 Task: Create Card Content Creation Execution in Board Newsletter Optimization to Workspace Advertising and Marketing. Create Card Intellectual Property Review in Board Email Marketing Analytics to Workspace Advertising and Marketing. Create Card Content Marketing Review in Board Employee Career Development and Growth Programs to Workspace Advertising and Marketing
Action: Mouse moved to (189, 129)
Screenshot: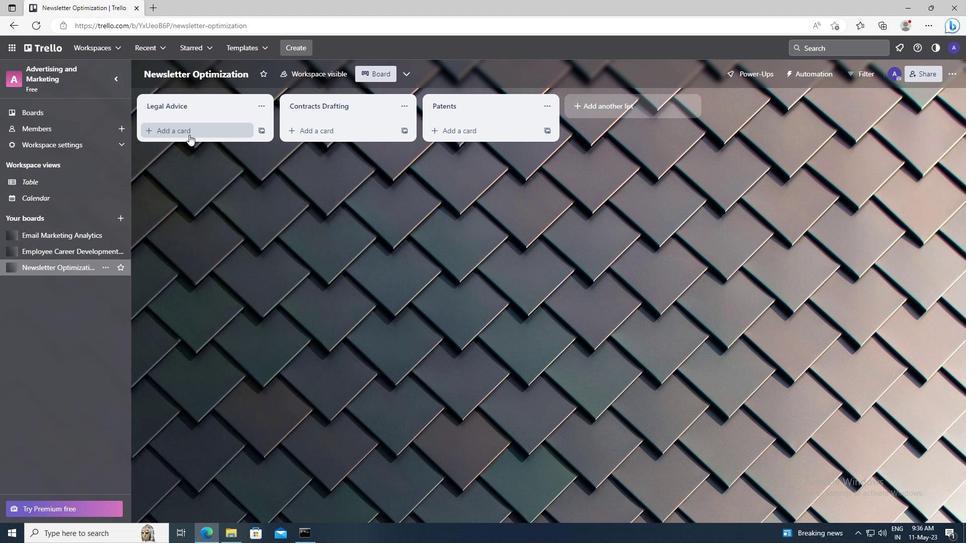 
Action: Mouse pressed left at (189, 129)
Screenshot: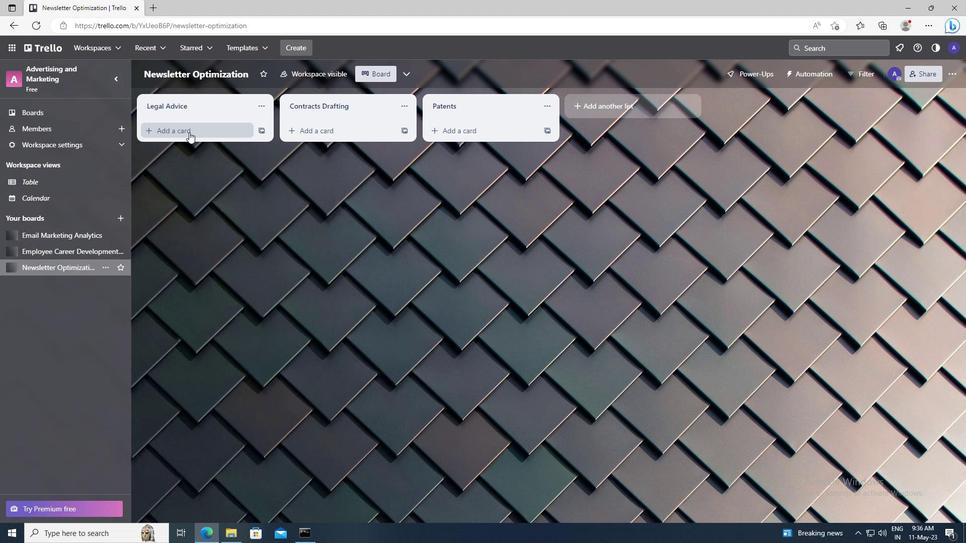 
Action: Key pressed <Key.shift>CONTENT<Key.space><Key.shift>CREATION<Key.space><Key.shift>EXECUTION
Screenshot: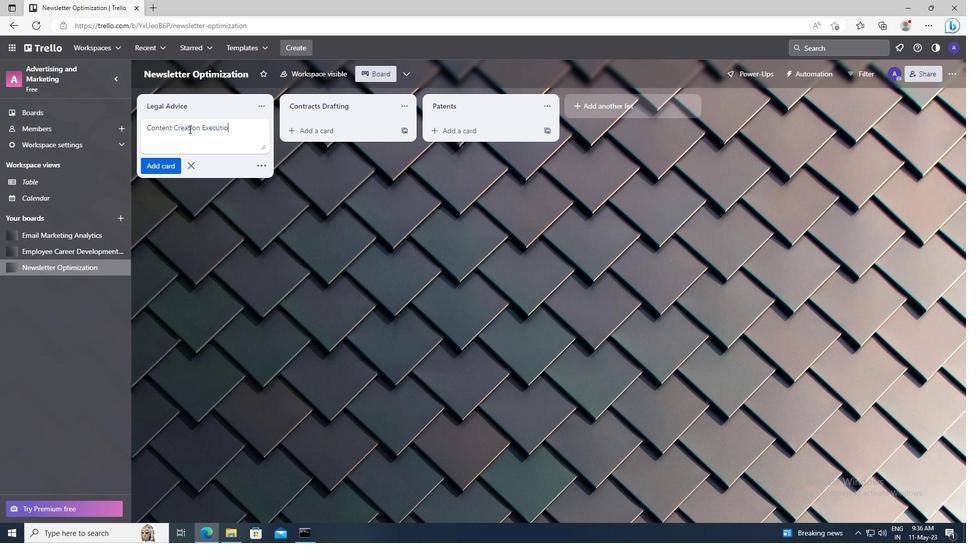 
Action: Mouse moved to (166, 166)
Screenshot: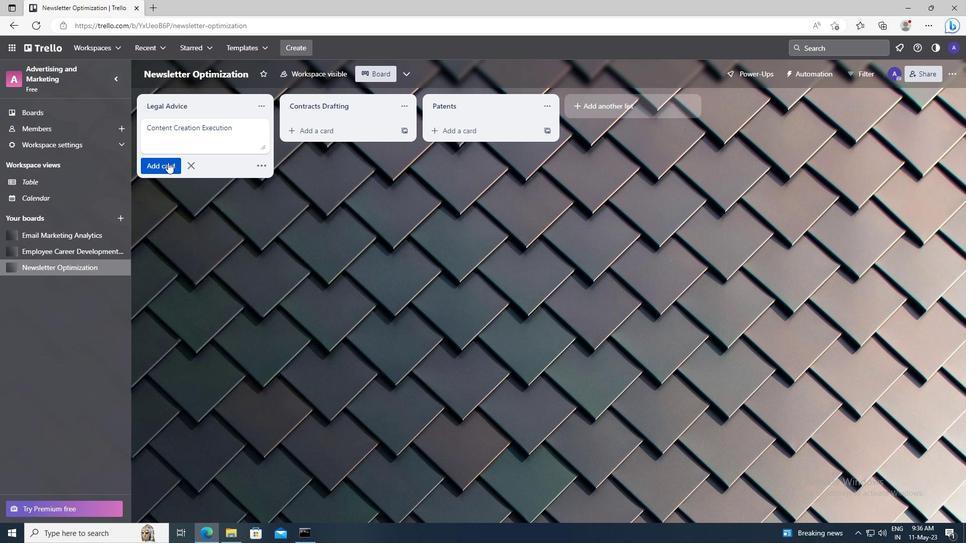 
Action: Mouse pressed left at (166, 166)
Screenshot: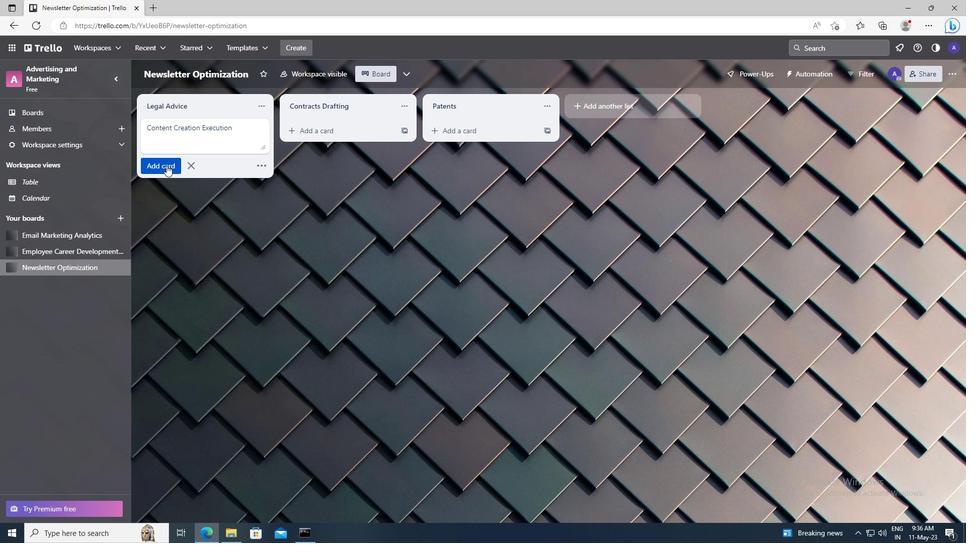
Action: Mouse moved to (72, 232)
Screenshot: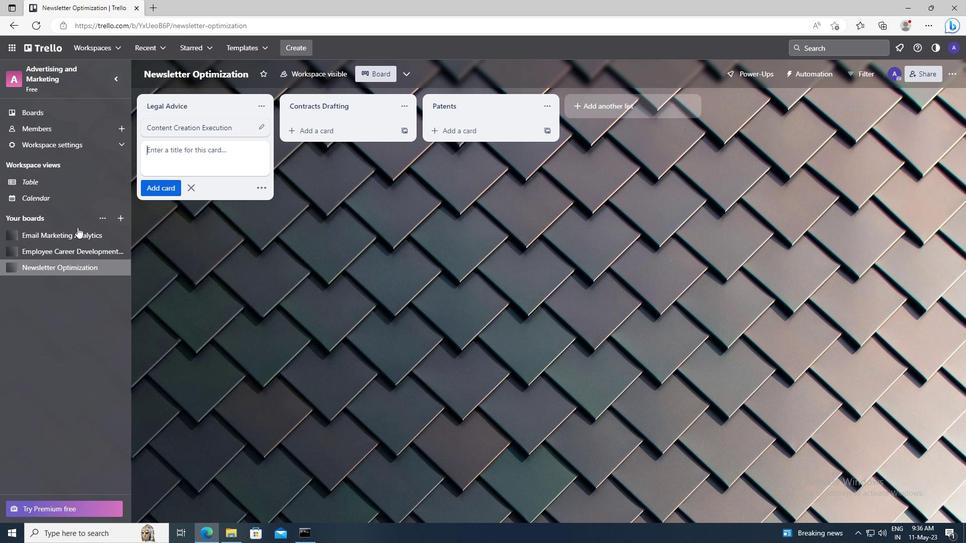 
Action: Mouse pressed left at (72, 232)
Screenshot: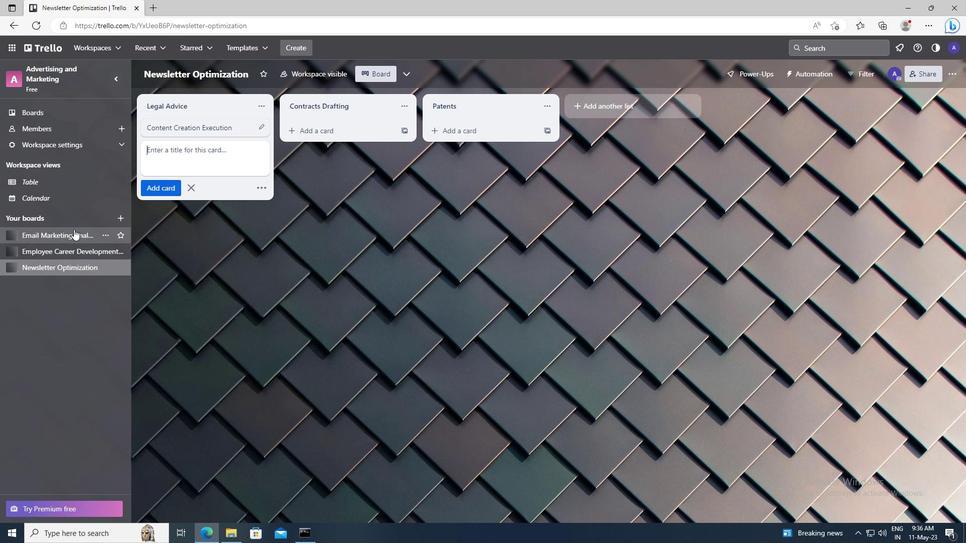 
Action: Mouse moved to (173, 131)
Screenshot: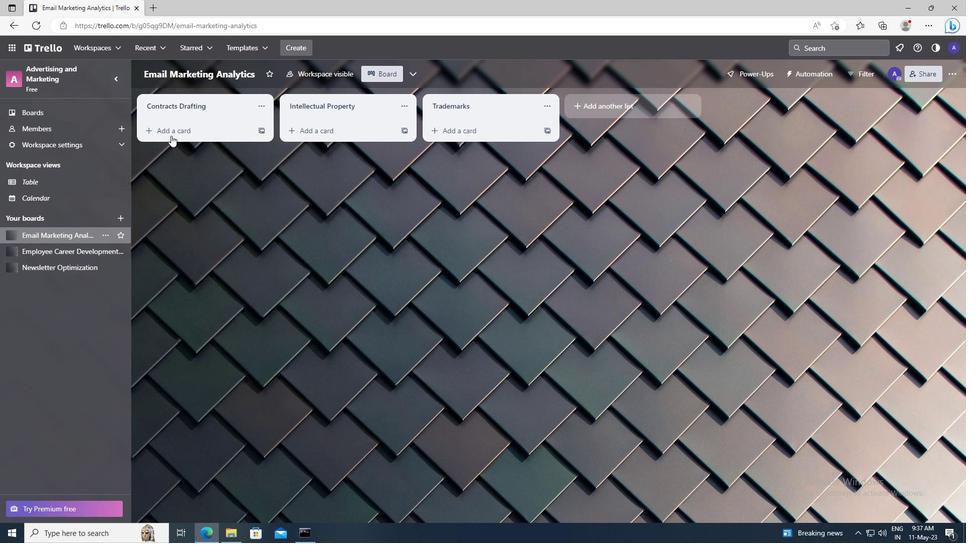 
Action: Mouse pressed left at (173, 131)
Screenshot: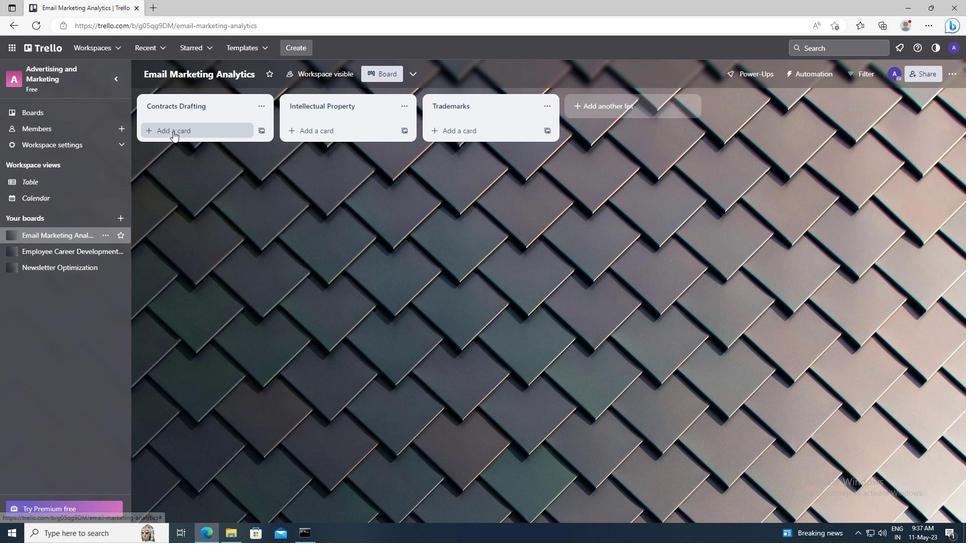 
Action: Key pressed <Key.shift>INTELLECTUAL<Key.space><Key.shift>PROPERTY<Key.space><Key.shift>REVIEW
Screenshot: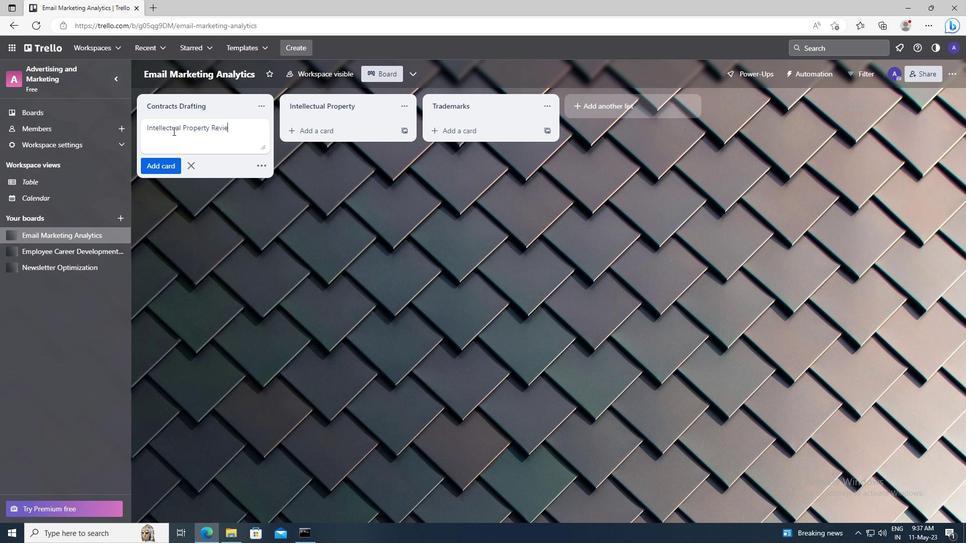 
Action: Mouse moved to (169, 165)
Screenshot: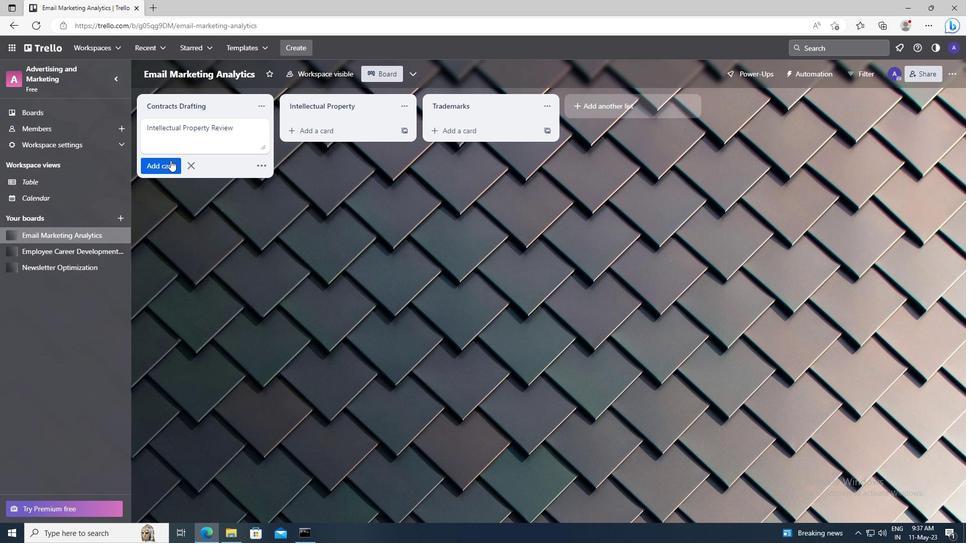 
Action: Mouse pressed left at (169, 165)
Screenshot: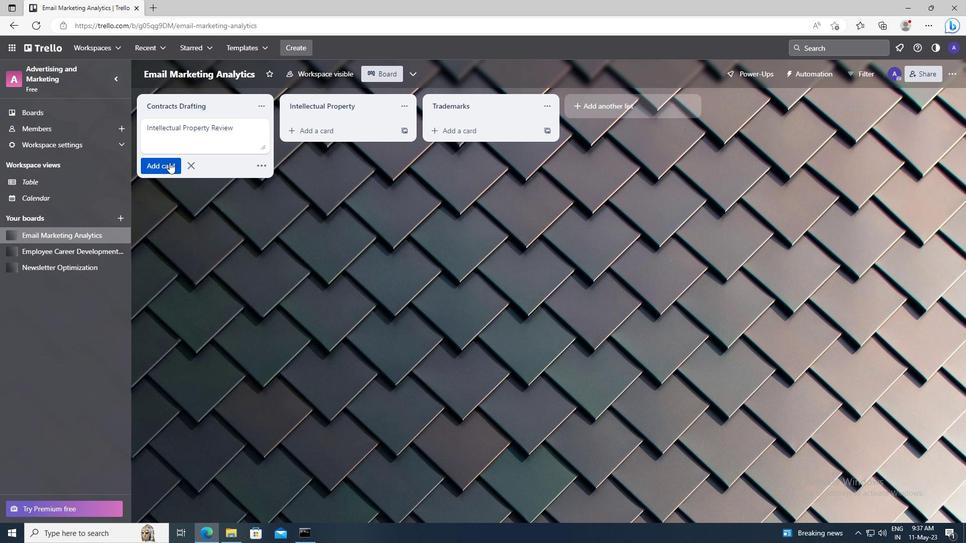 
Action: Mouse moved to (88, 250)
Screenshot: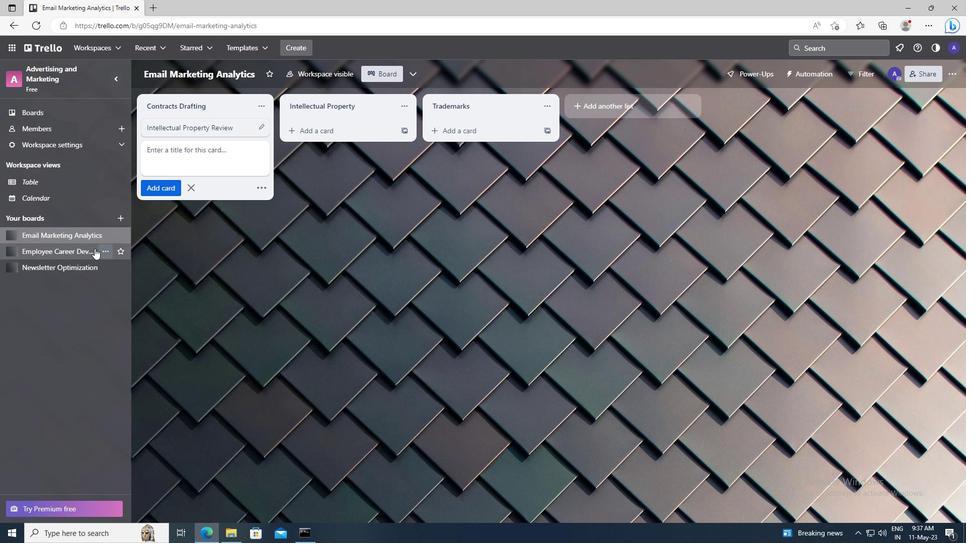 
Action: Mouse pressed left at (88, 250)
Screenshot: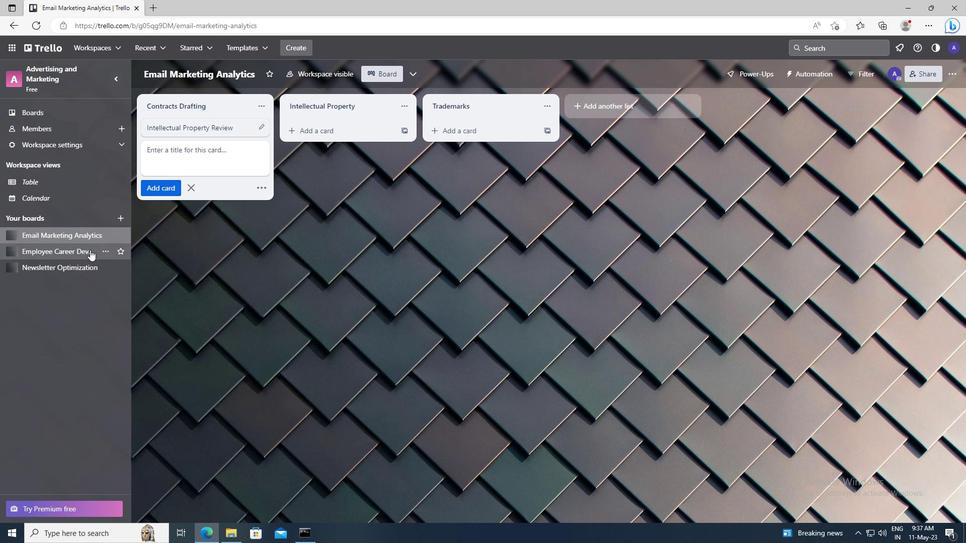 
Action: Mouse moved to (183, 134)
Screenshot: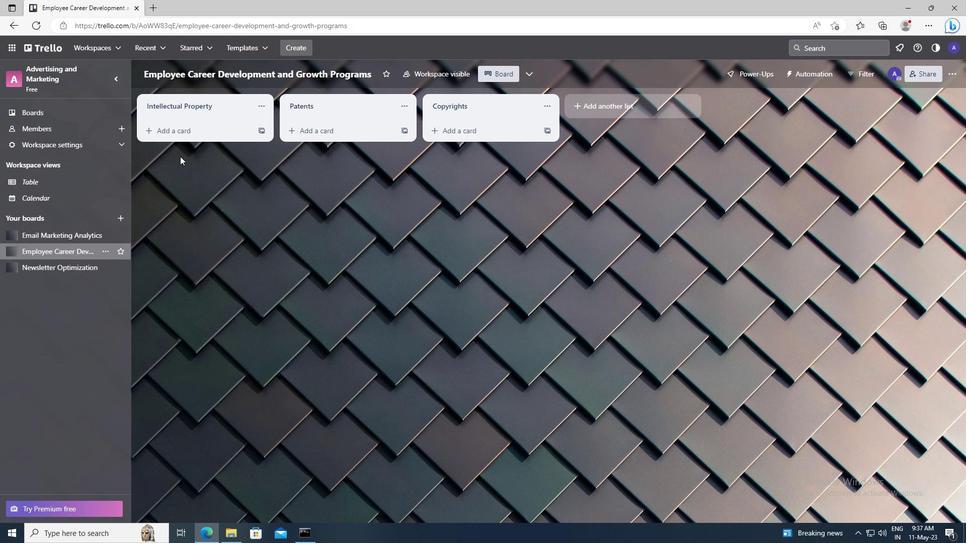 
Action: Mouse pressed left at (183, 134)
Screenshot: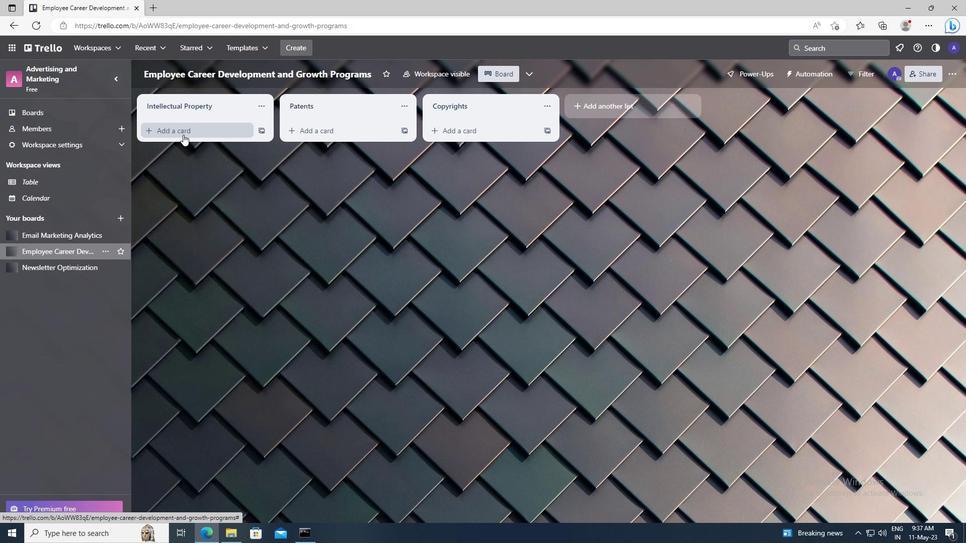 
Action: Key pressed <Key.shift>CONTENT<Key.space><Key.shift>MARKETING<Key.space><Key.shift>REVIEW
Screenshot: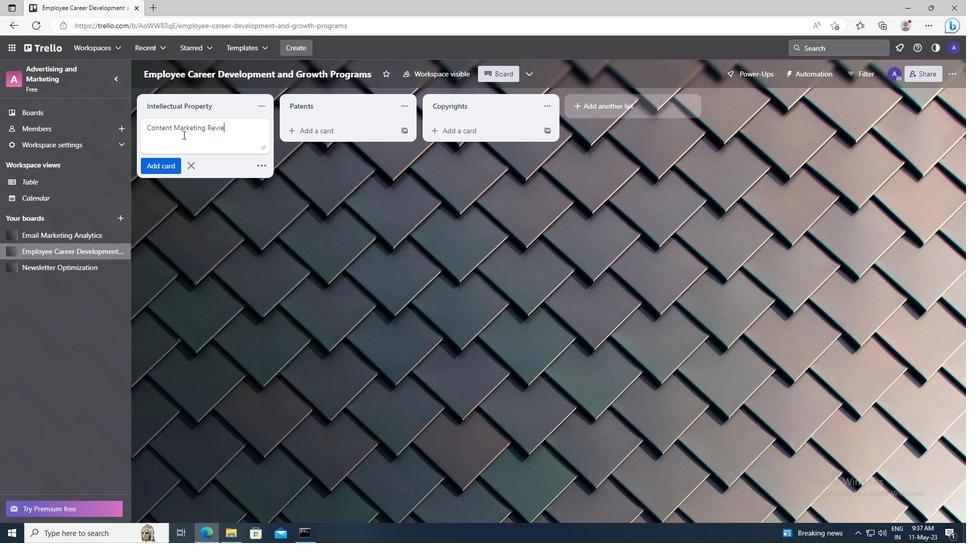 
Action: Mouse moved to (172, 161)
Screenshot: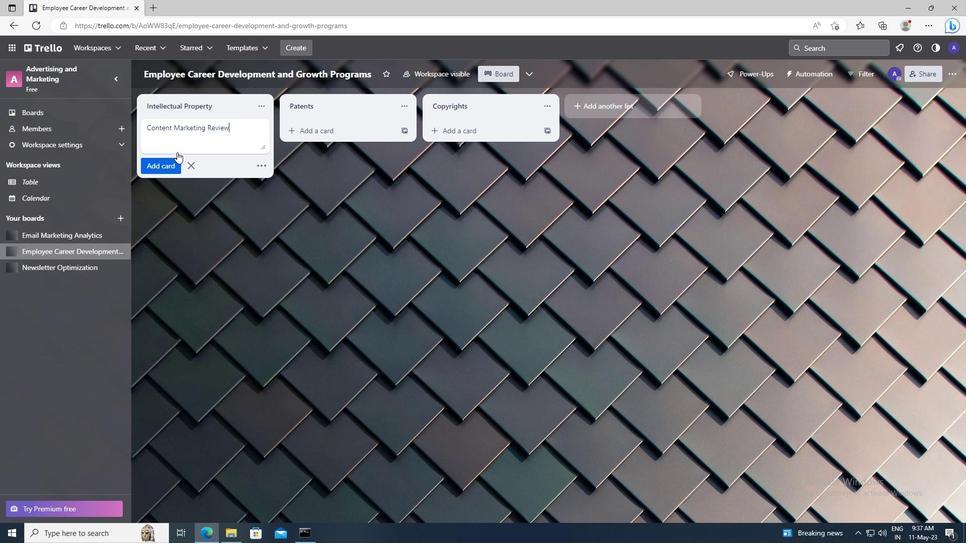 
Action: Mouse pressed left at (172, 161)
Screenshot: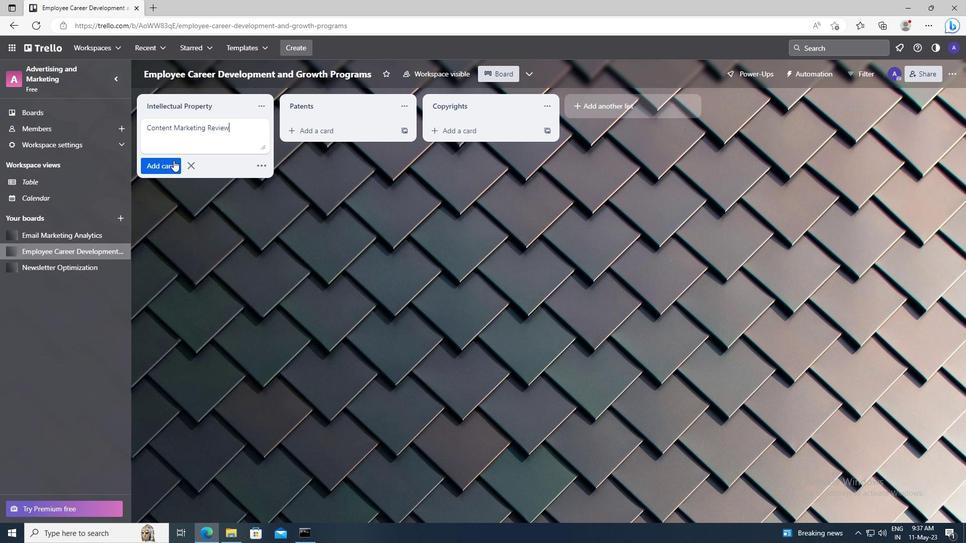 
